 Task: Look for "Menus" in the keyboard shortcut section.
Action: Mouse moved to (284, 102)
Screenshot: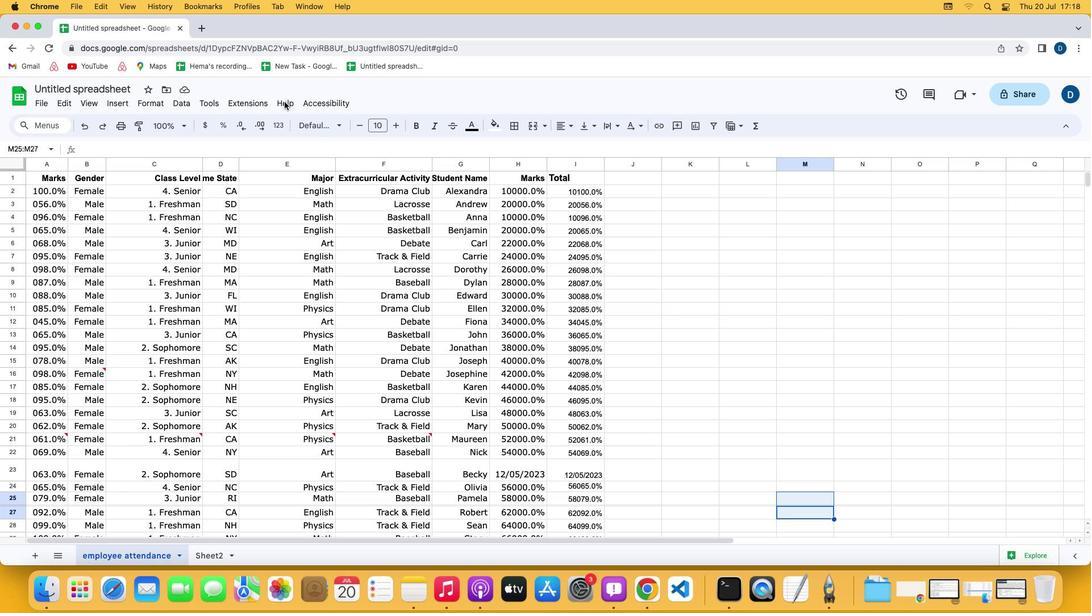 
Action: Mouse pressed left at (284, 102)
Screenshot: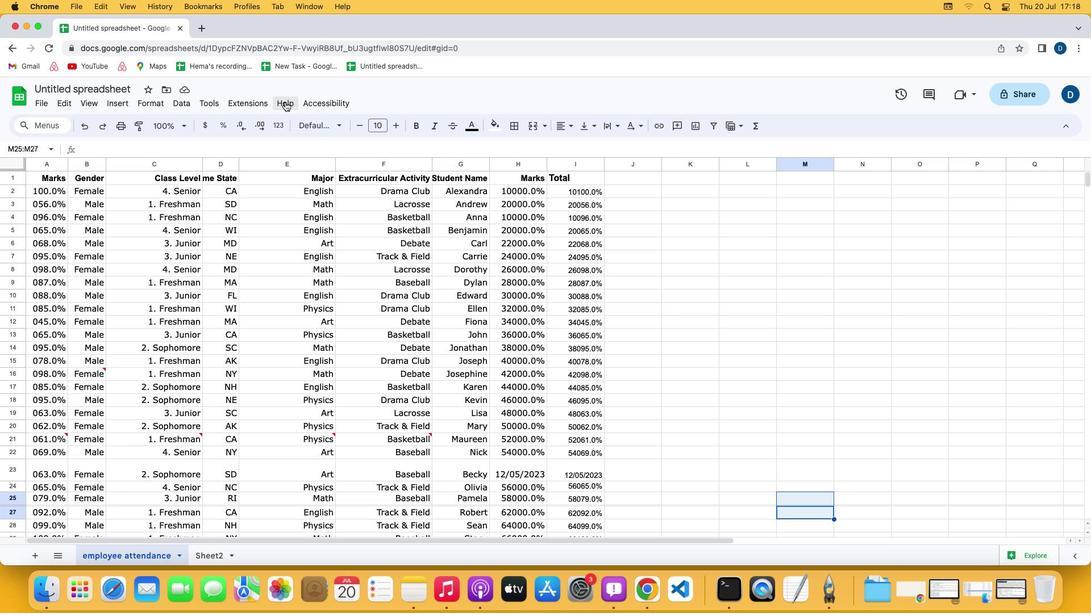 
Action: Mouse moved to (286, 101)
Screenshot: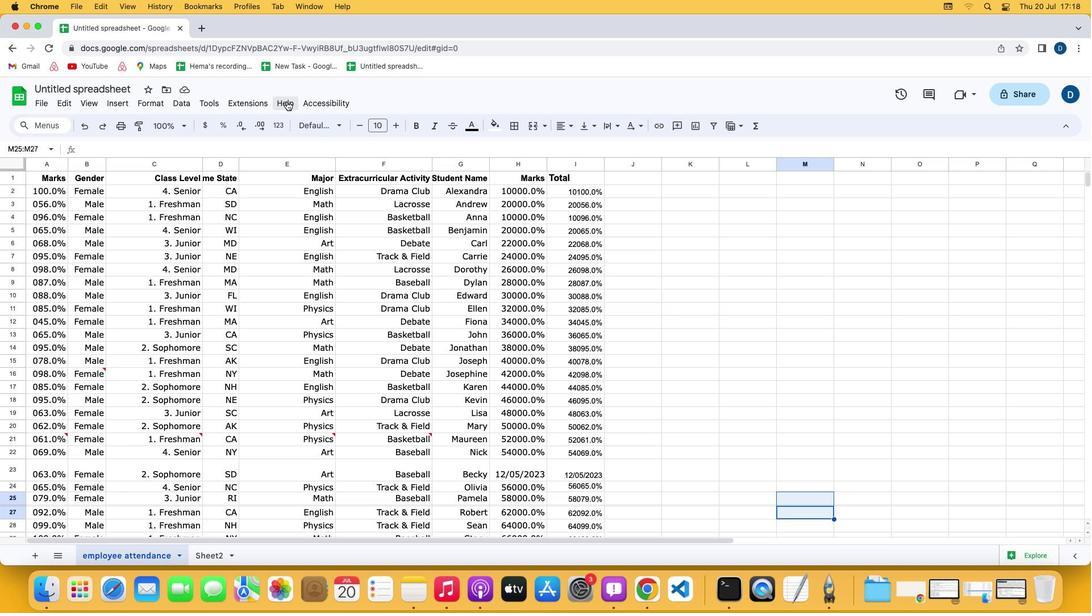 
Action: Mouse pressed left at (286, 101)
Screenshot: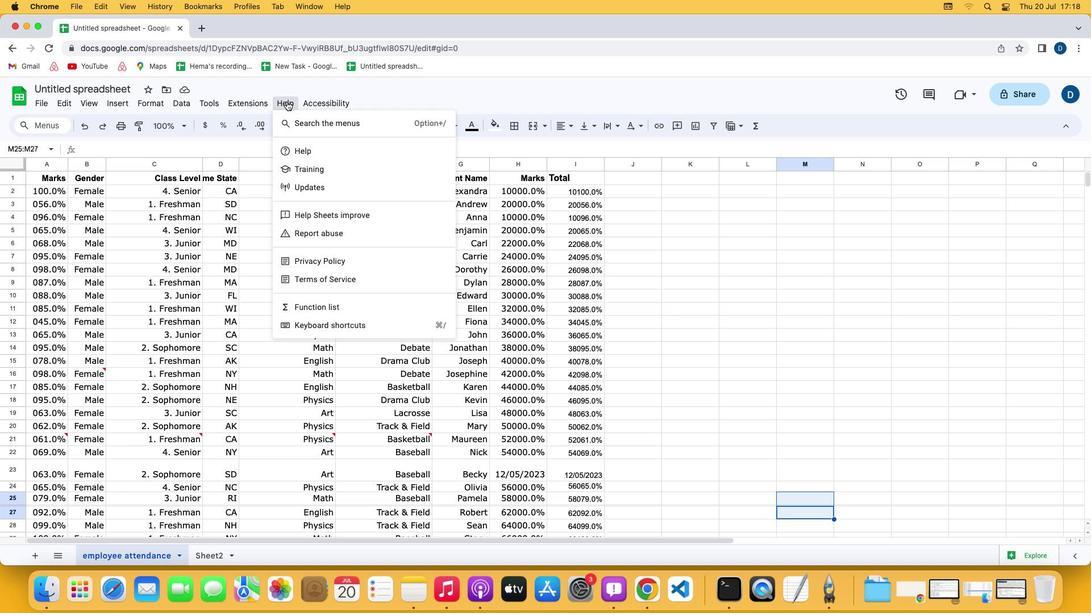 
Action: Mouse moved to (329, 323)
Screenshot: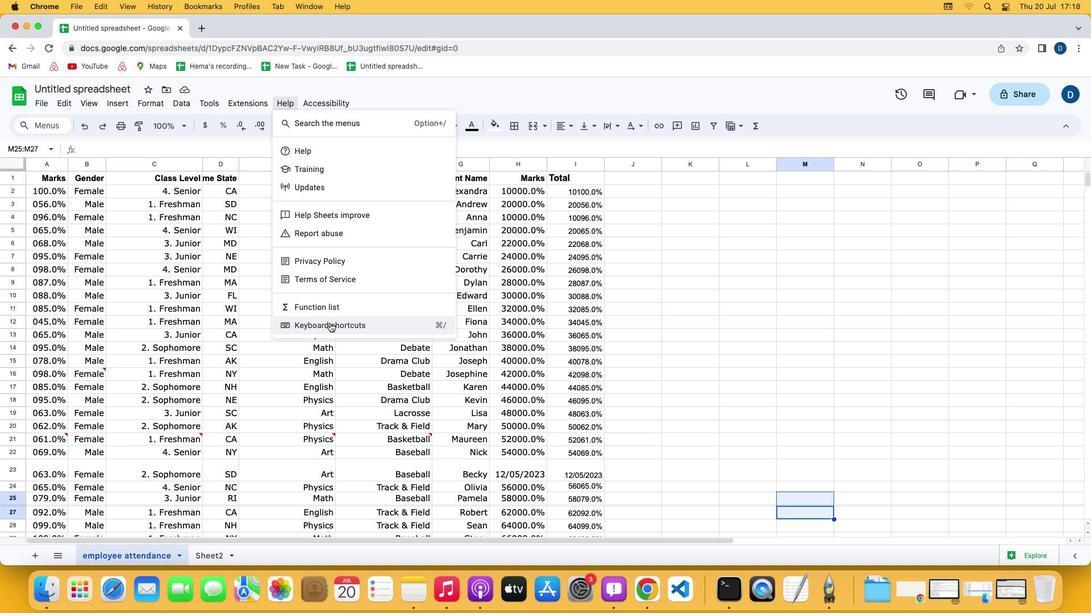 
Action: Mouse pressed left at (329, 323)
Screenshot: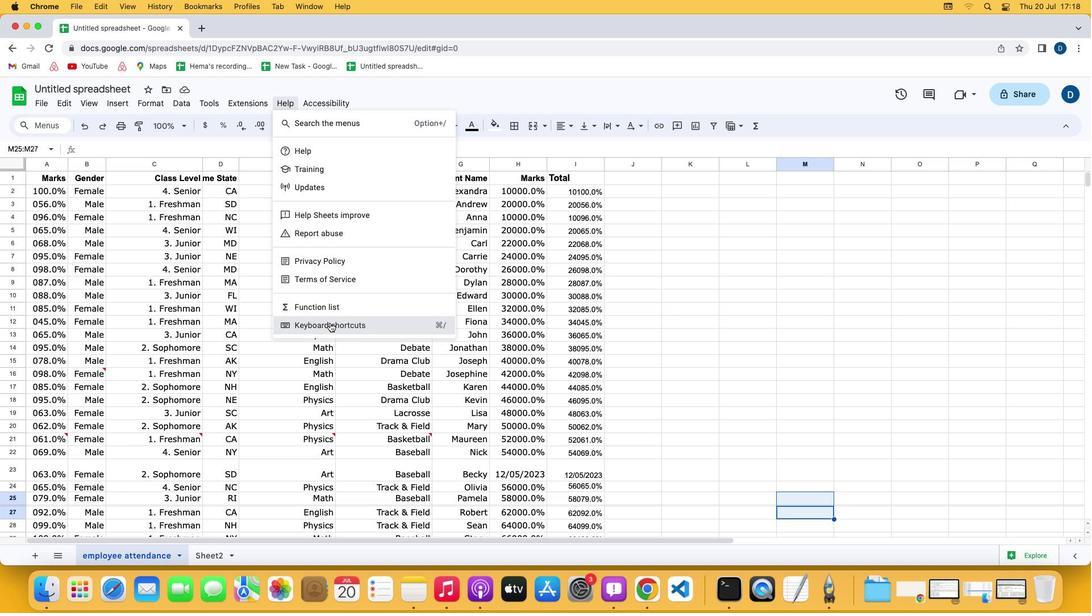 
Action: Mouse moved to (351, 244)
Screenshot: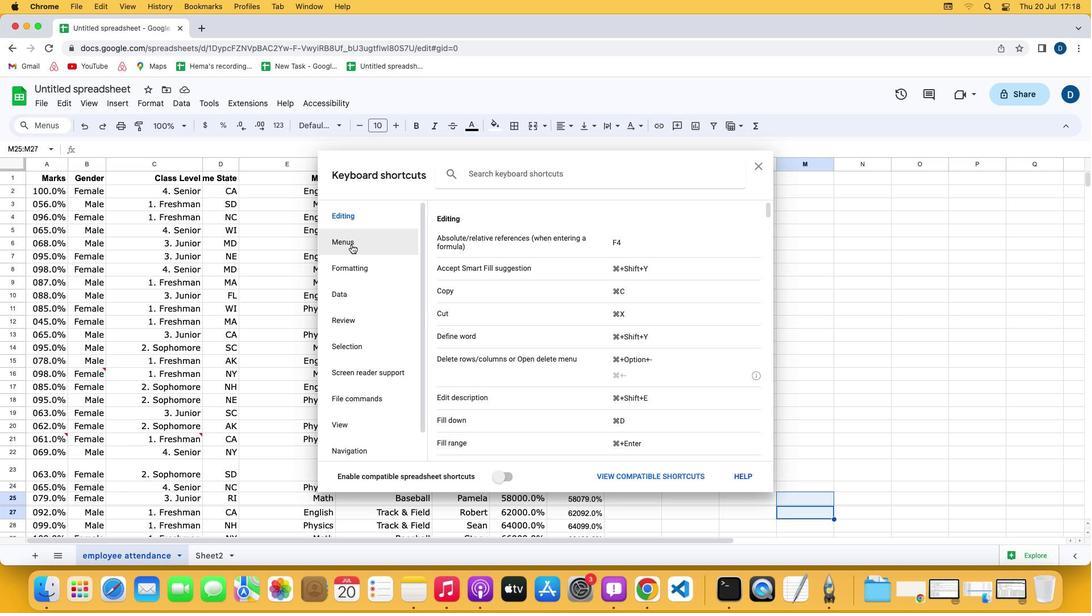 
Action: Mouse pressed left at (351, 244)
Screenshot: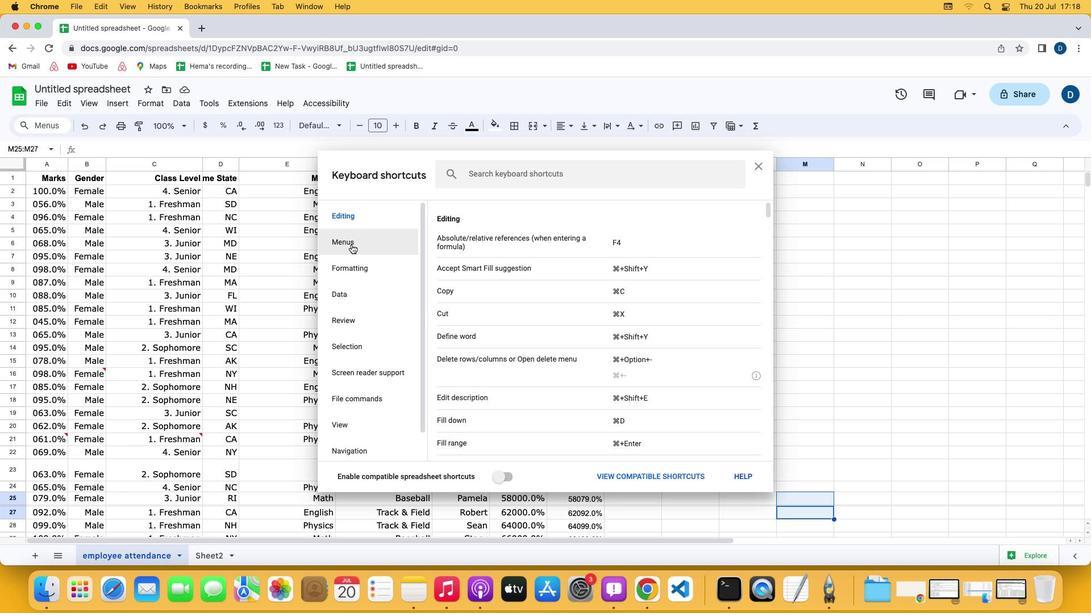 
Action: Mouse moved to (527, 350)
Screenshot: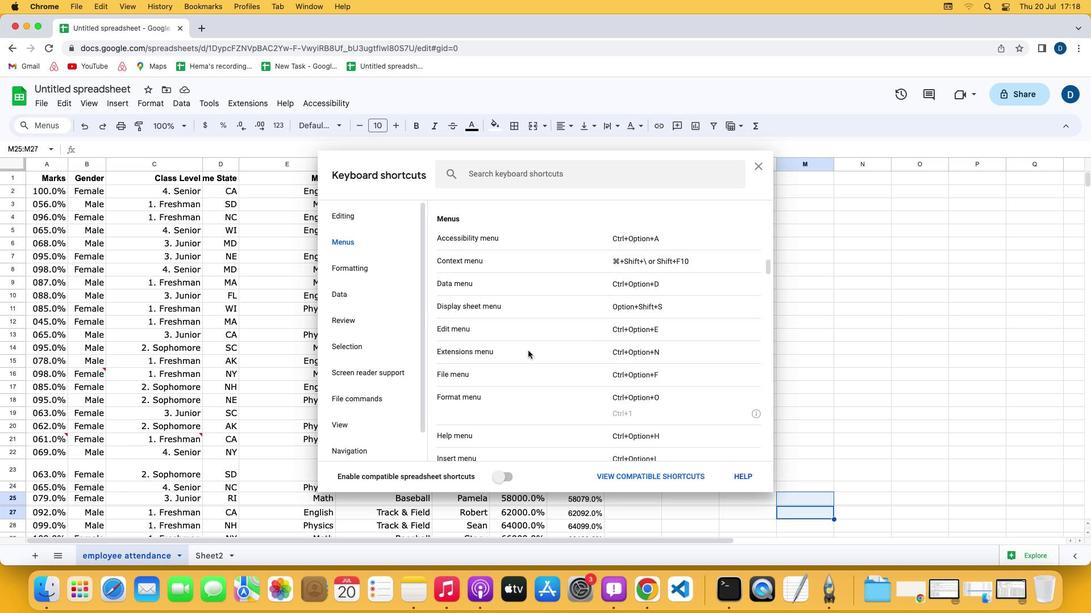 
